 Task: Create a rule from the Routing list, Task moved to a section -> Set Priority in the project AgileBolt , set the section as To-Do and set the priority of the task as  High
Action: Mouse moved to (1315, 215)
Screenshot: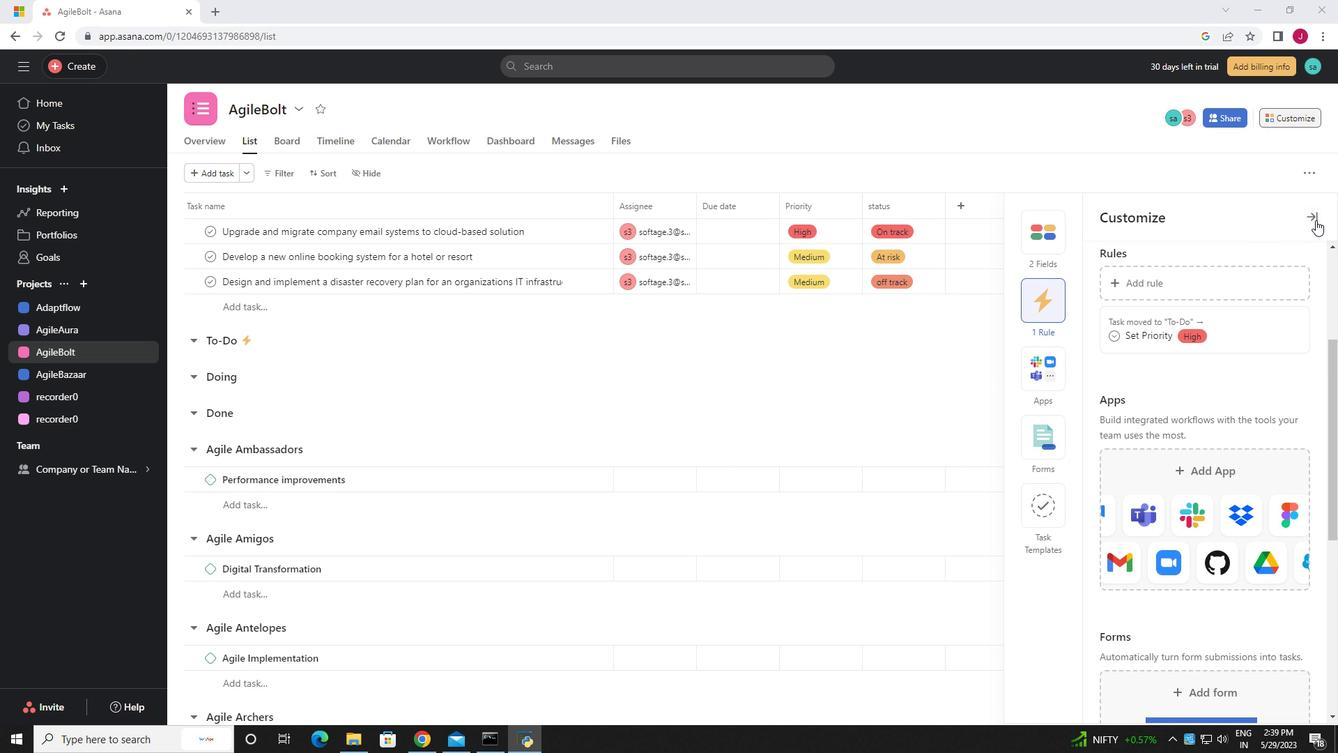 
Action: Mouse pressed left at (1315, 215)
Screenshot: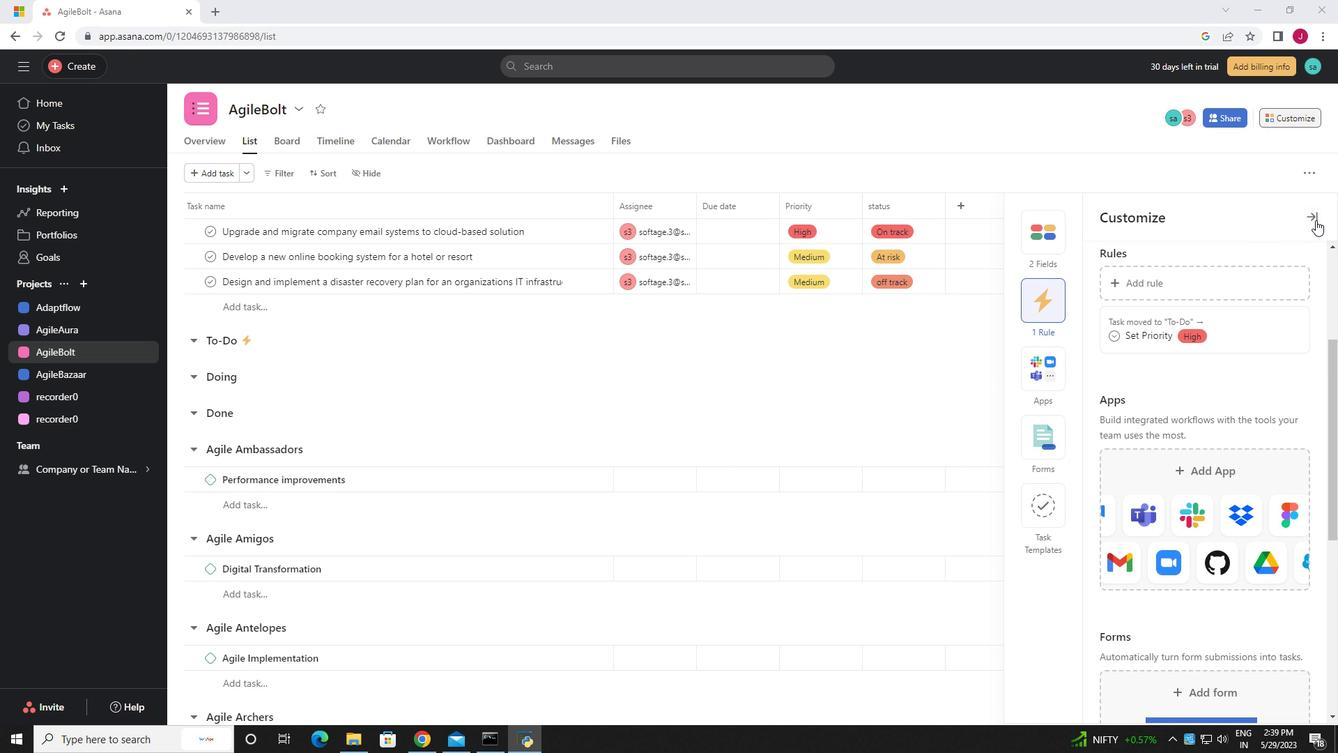
Action: Mouse moved to (1287, 117)
Screenshot: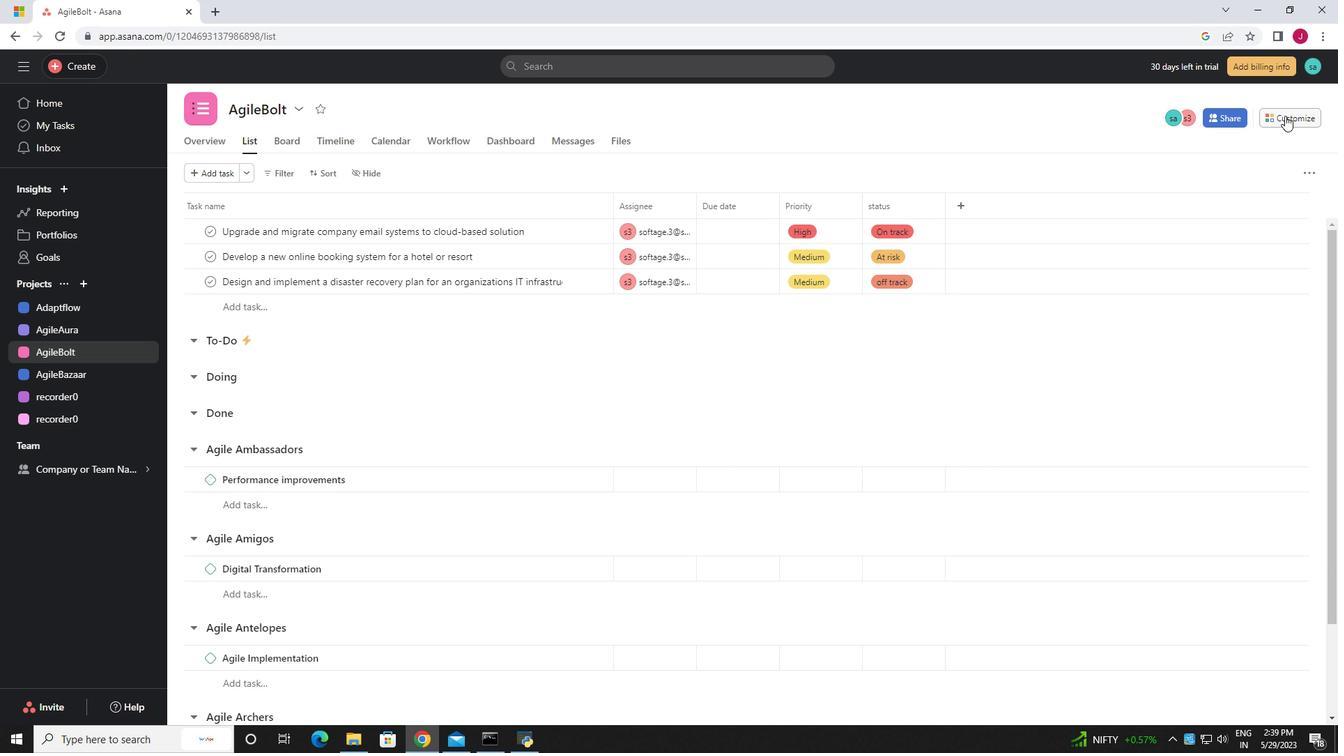 
Action: Mouse pressed left at (1287, 117)
Screenshot: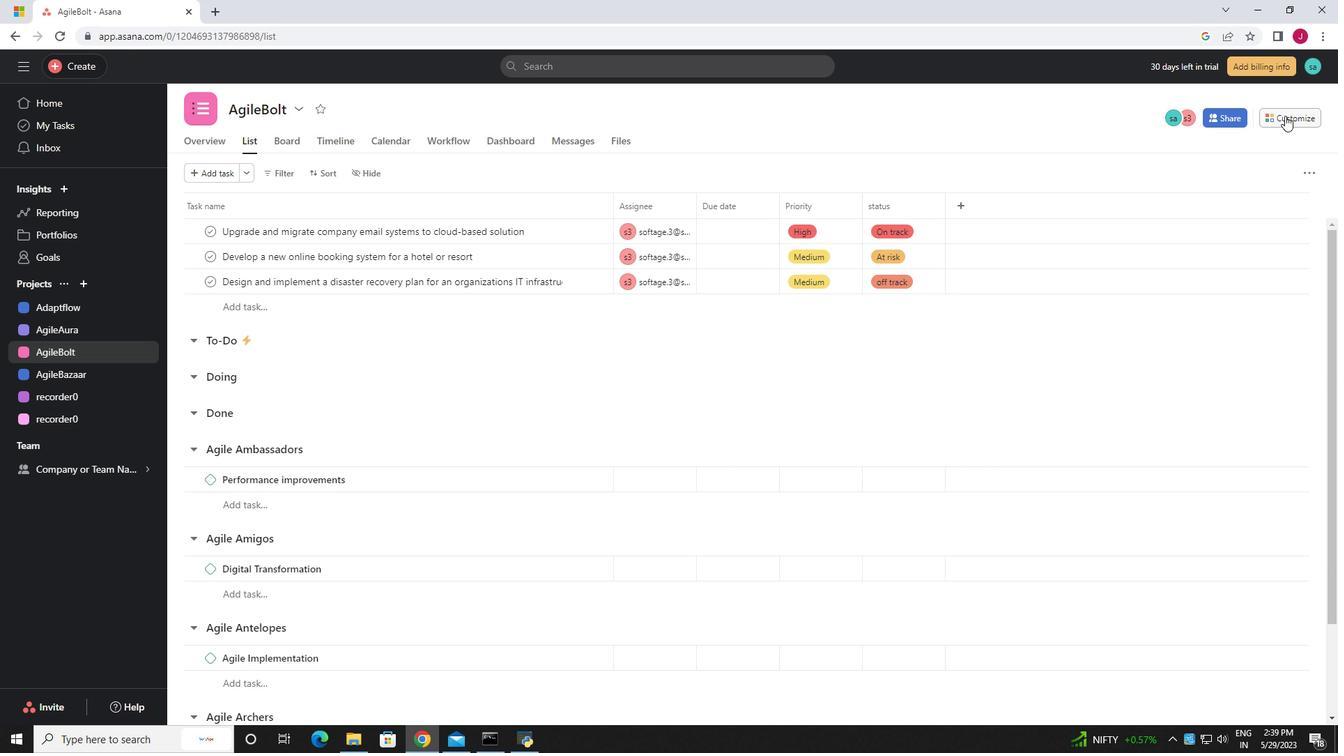 
Action: Mouse moved to (1052, 300)
Screenshot: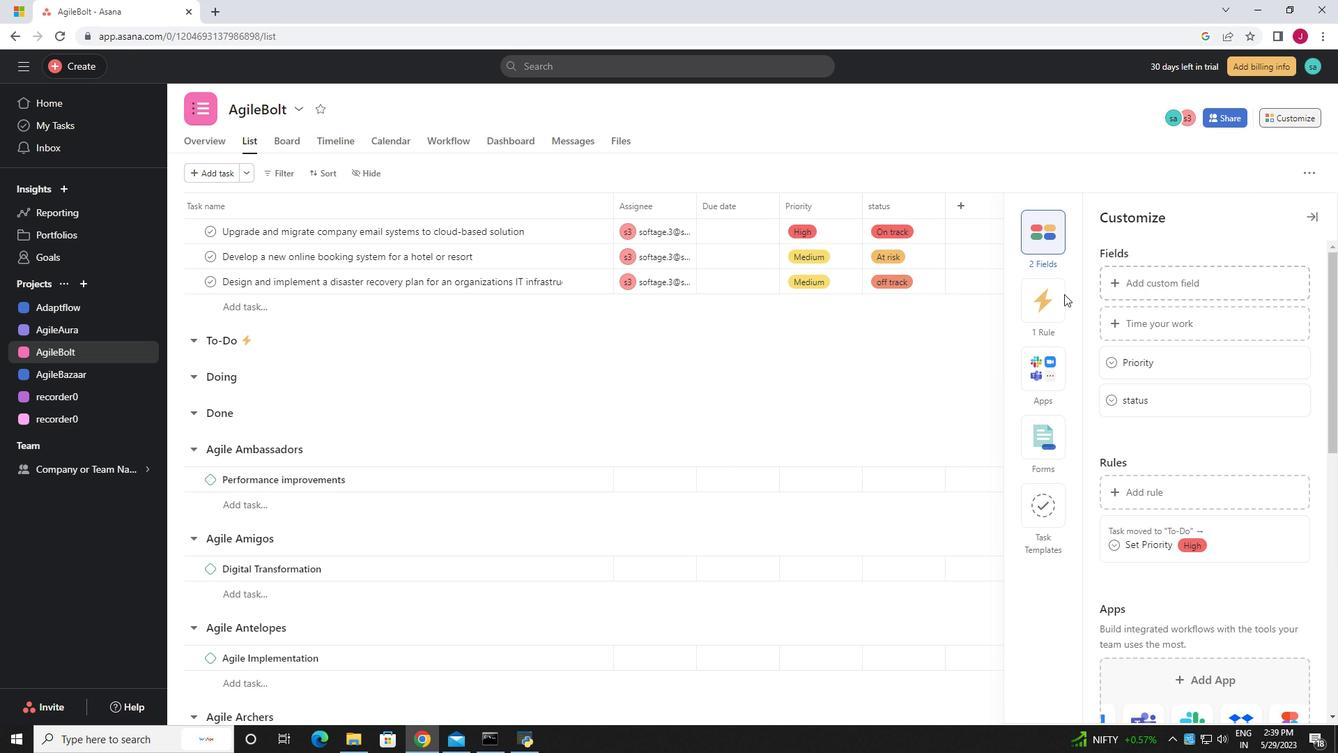 
Action: Mouse pressed left at (1052, 300)
Screenshot: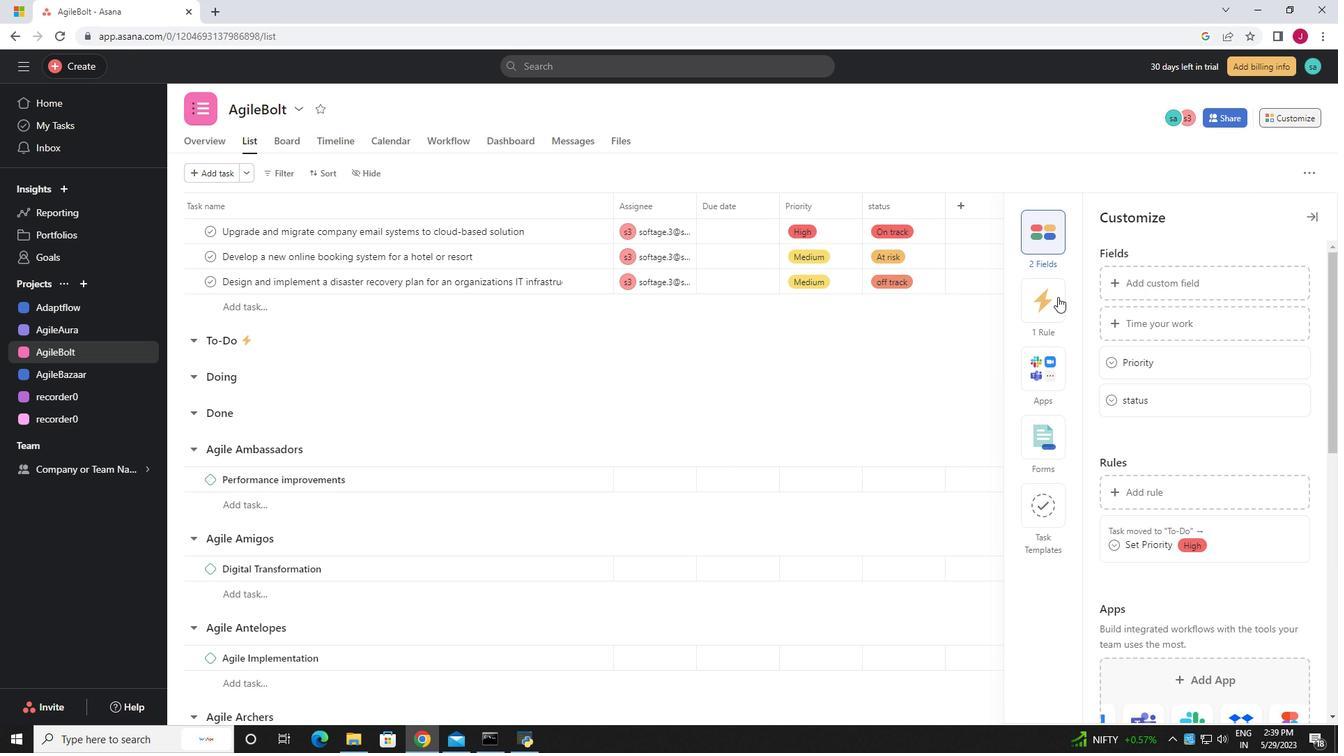 
Action: Mouse moved to (1151, 285)
Screenshot: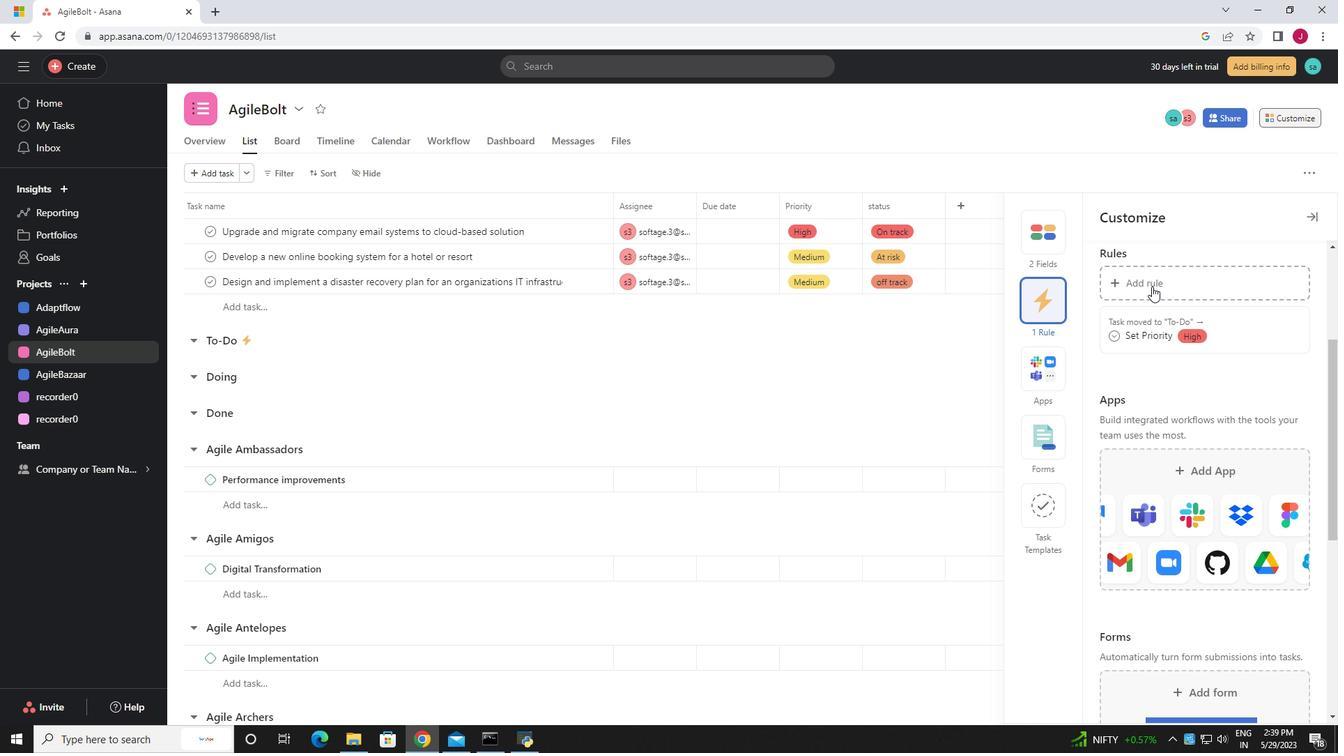 
Action: Mouse pressed left at (1151, 285)
Screenshot: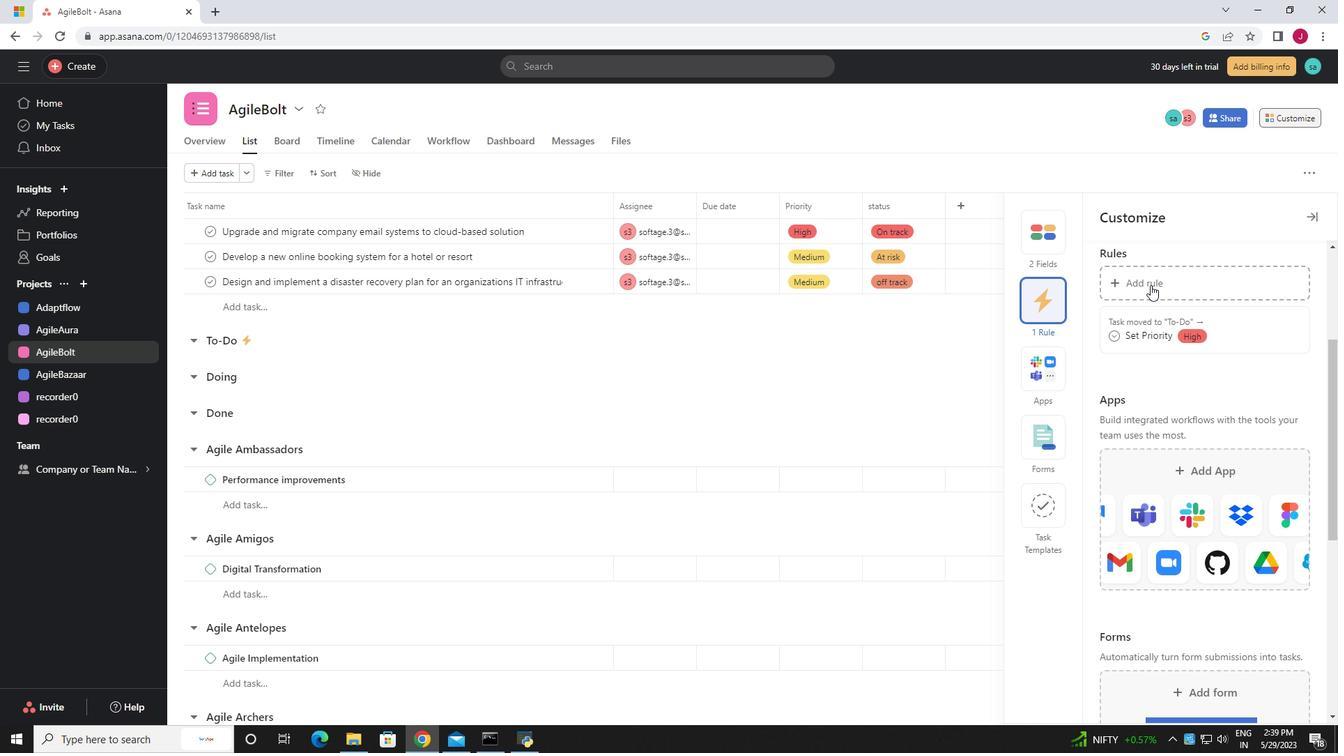 
Action: Mouse moved to (286, 188)
Screenshot: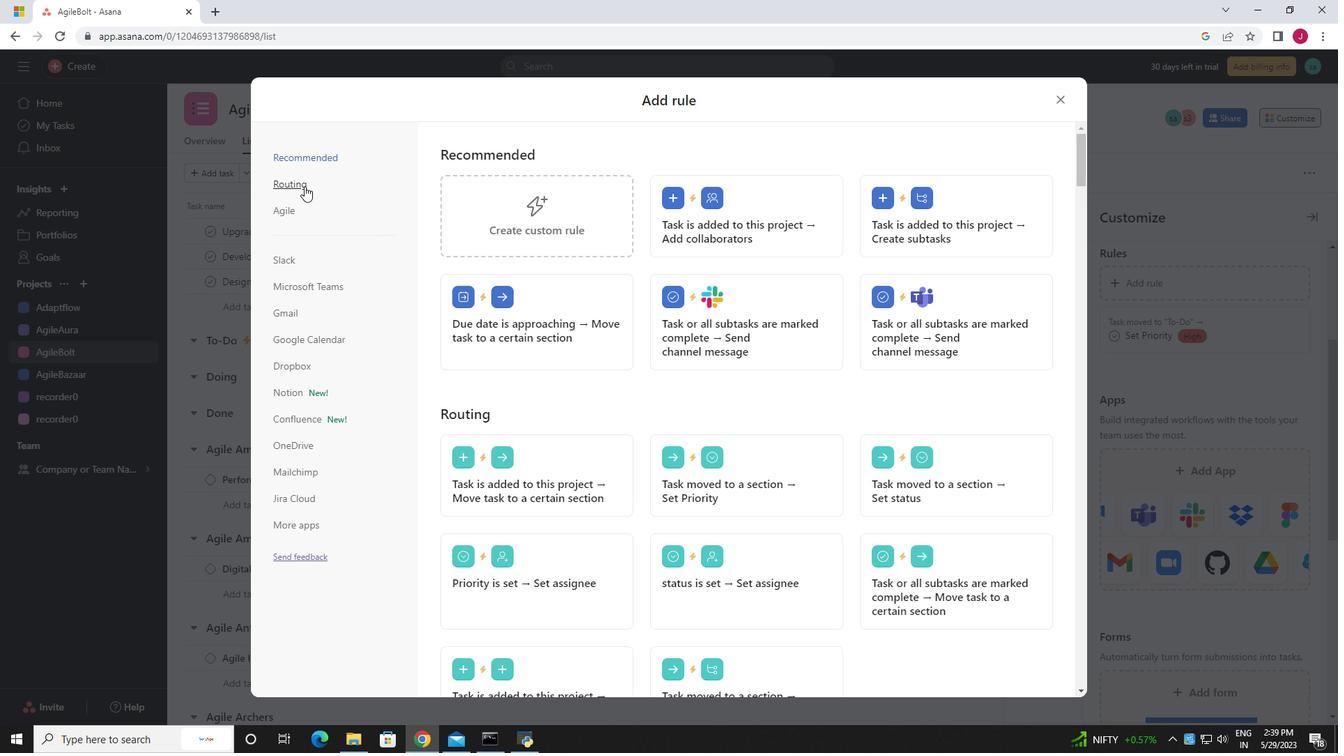 
Action: Mouse pressed left at (286, 188)
Screenshot: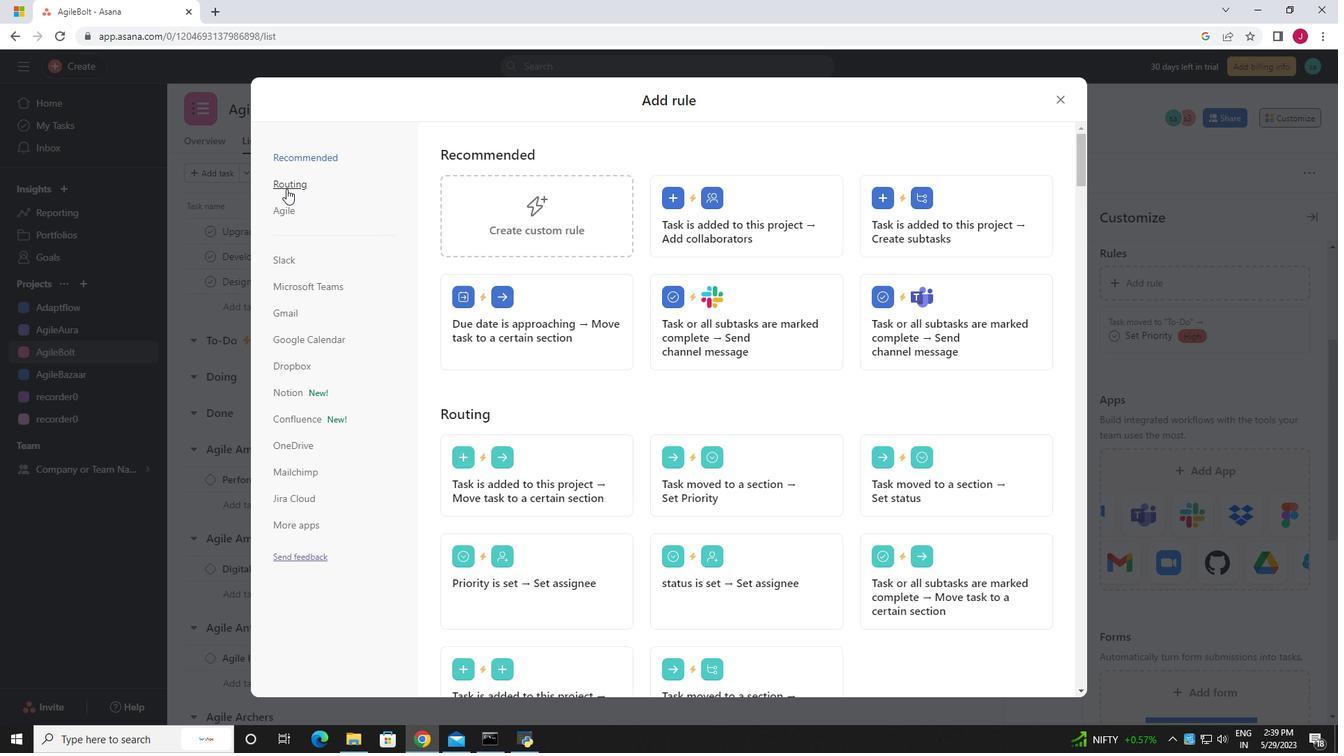 
Action: Mouse moved to (761, 211)
Screenshot: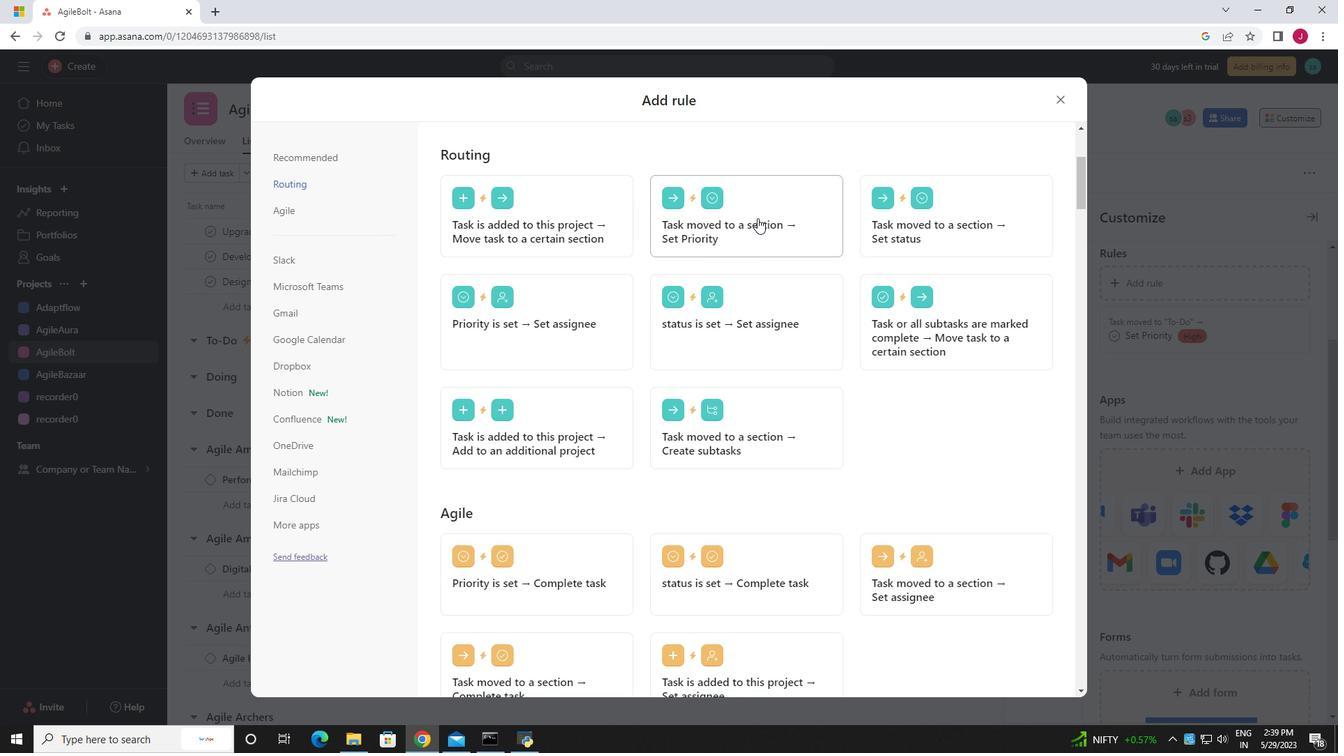 
Action: Mouse pressed left at (761, 211)
Screenshot: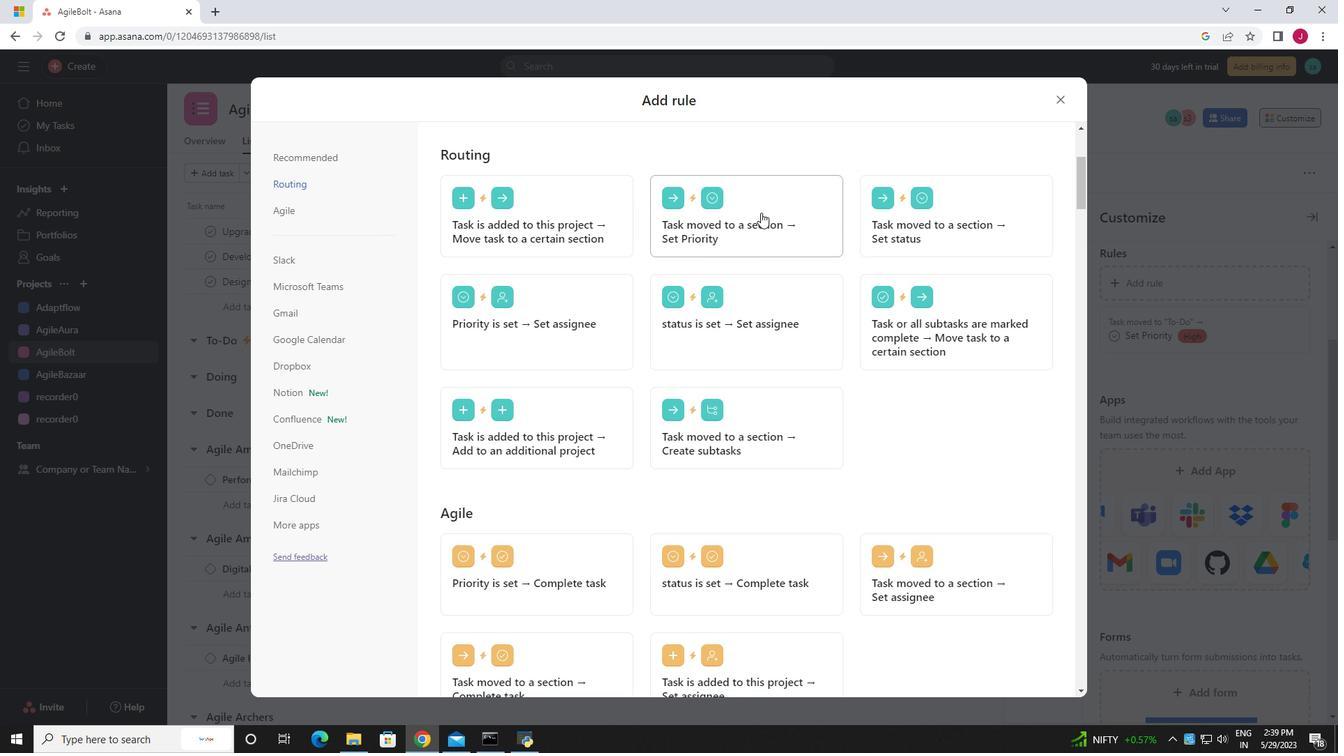 
Action: Mouse moved to (507, 378)
Screenshot: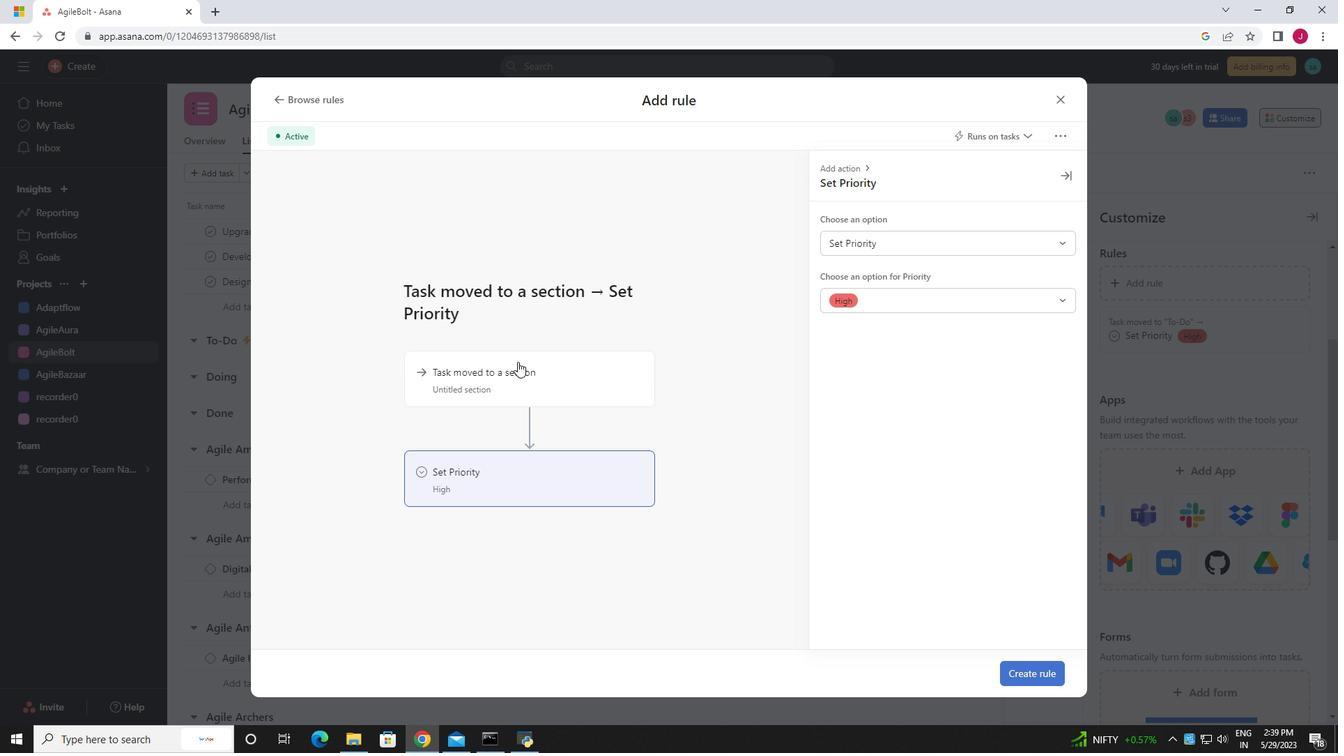 
Action: Mouse pressed left at (507, 378)
Screenshot: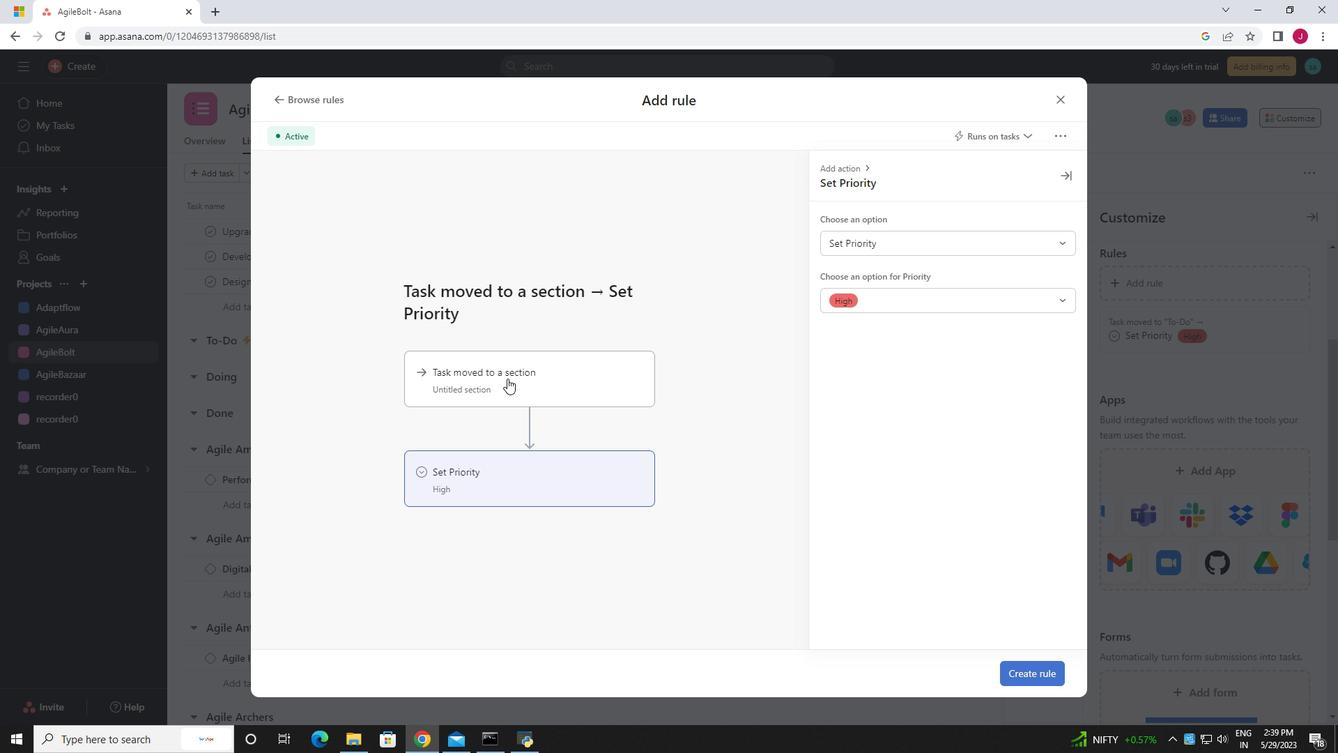 
Action: Mouse moved to (861, 232)
Screenshot: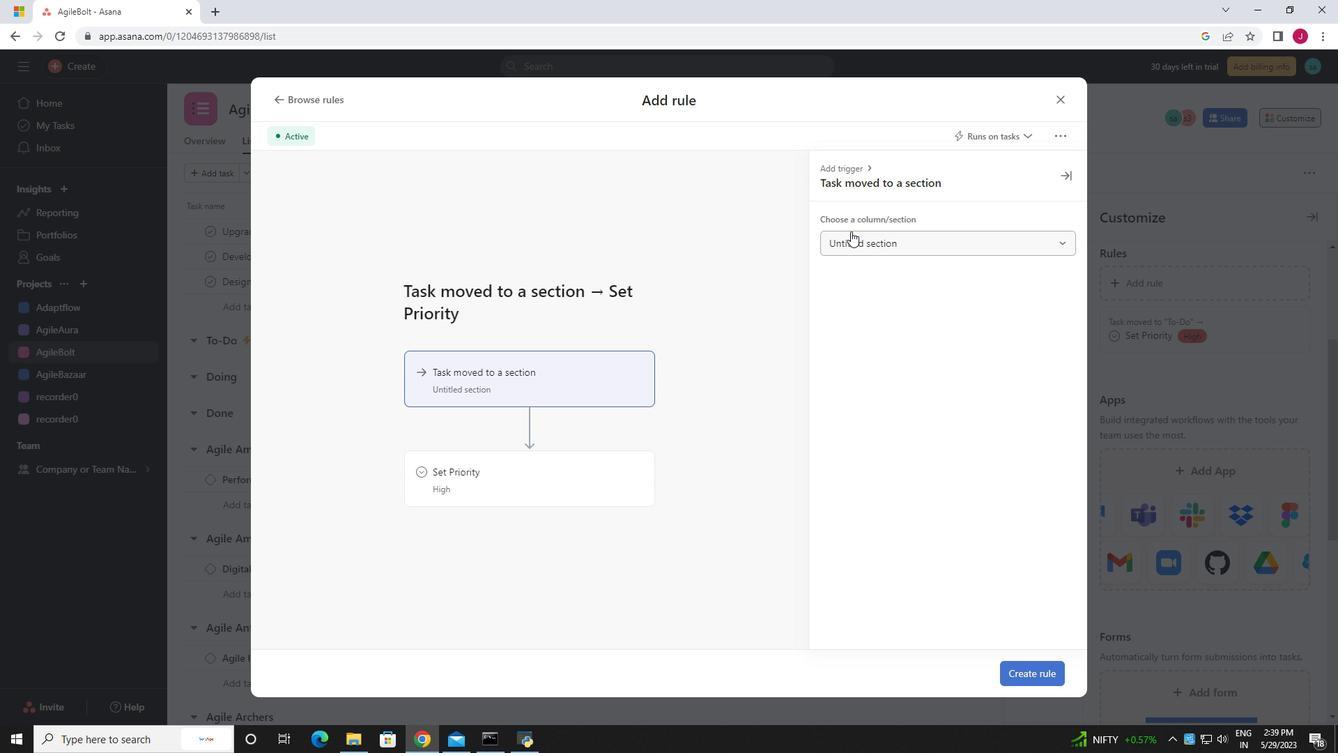 
Action: Mouse pressed left at (861, 232)
Screenshot: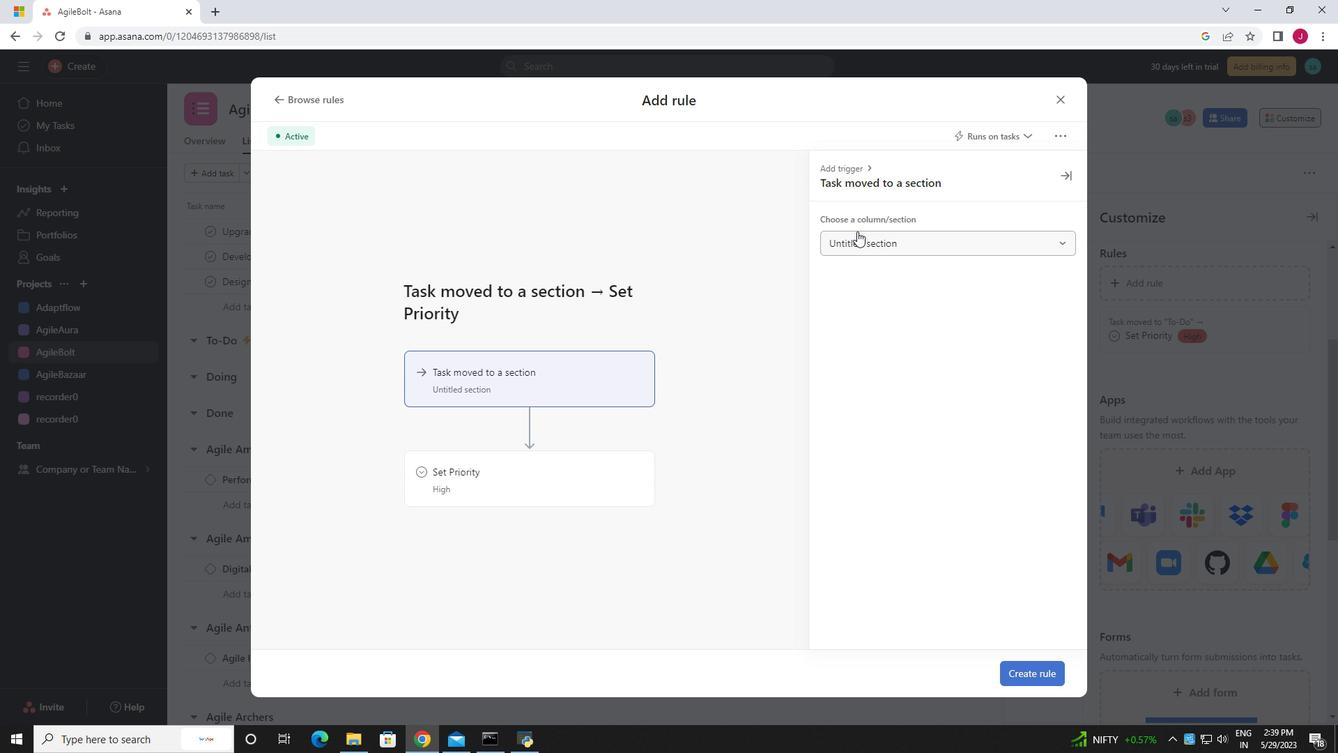 
Action: Mouse moved to (880, 301)
Screenshot: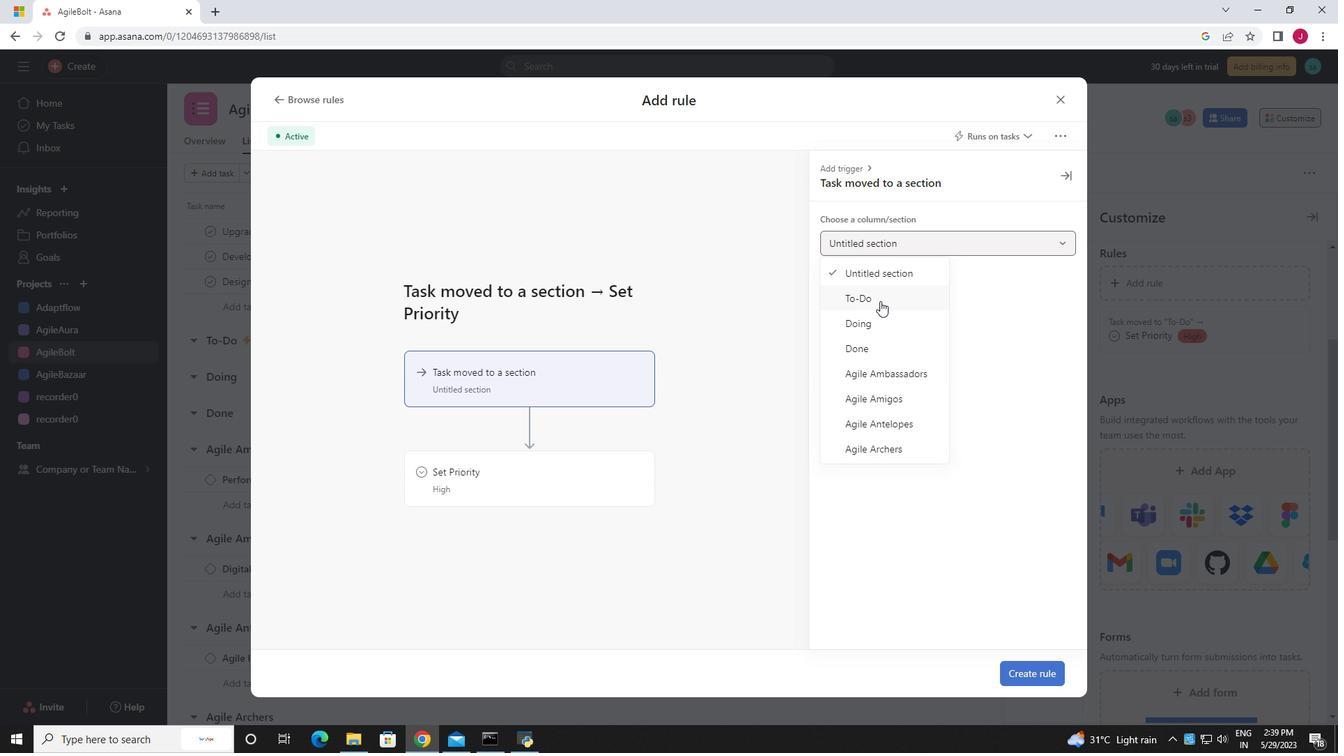 
Action: Mouse pressed left at (880, 301)
Screenshot: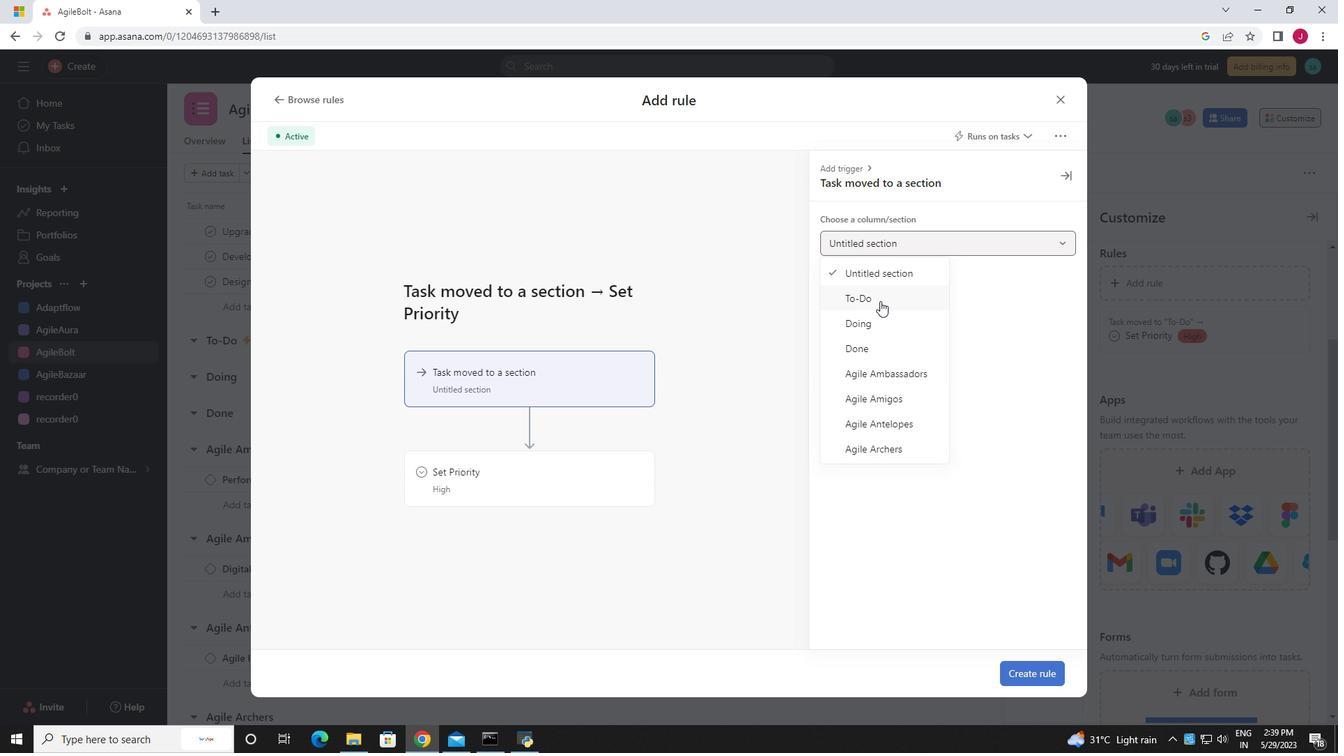 
Action: Mouse moved to (511, 477)
Screenshot: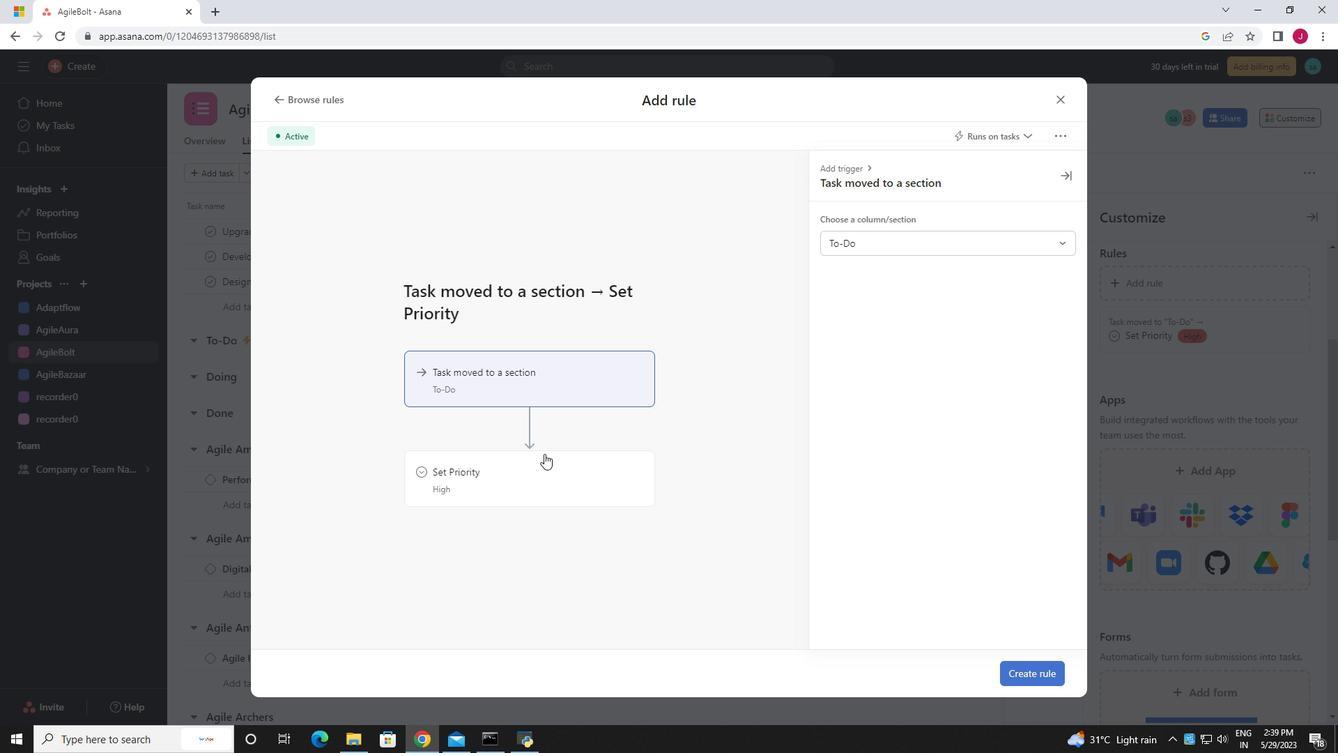 
Action: Mouse pressed left at (511, 477)
Screenshot: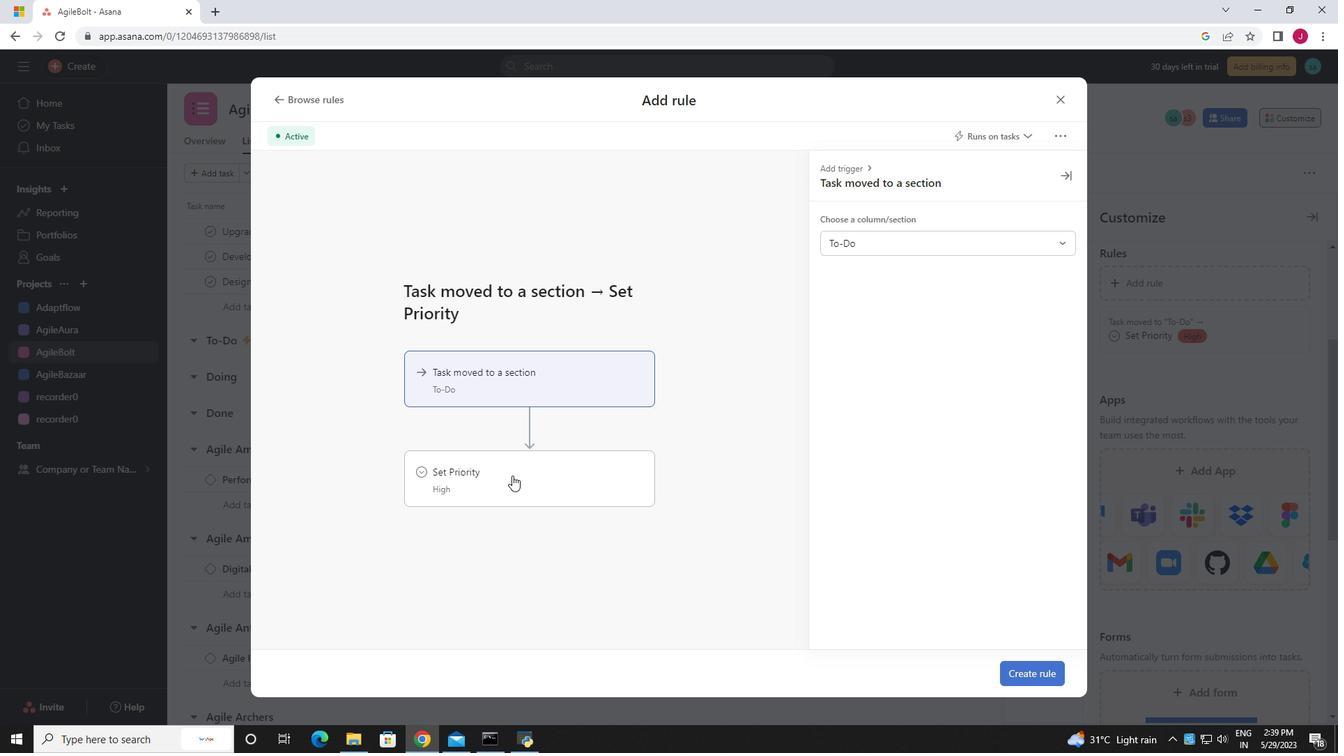 
Action: Mouse moved to (596, 552)
Screenshot: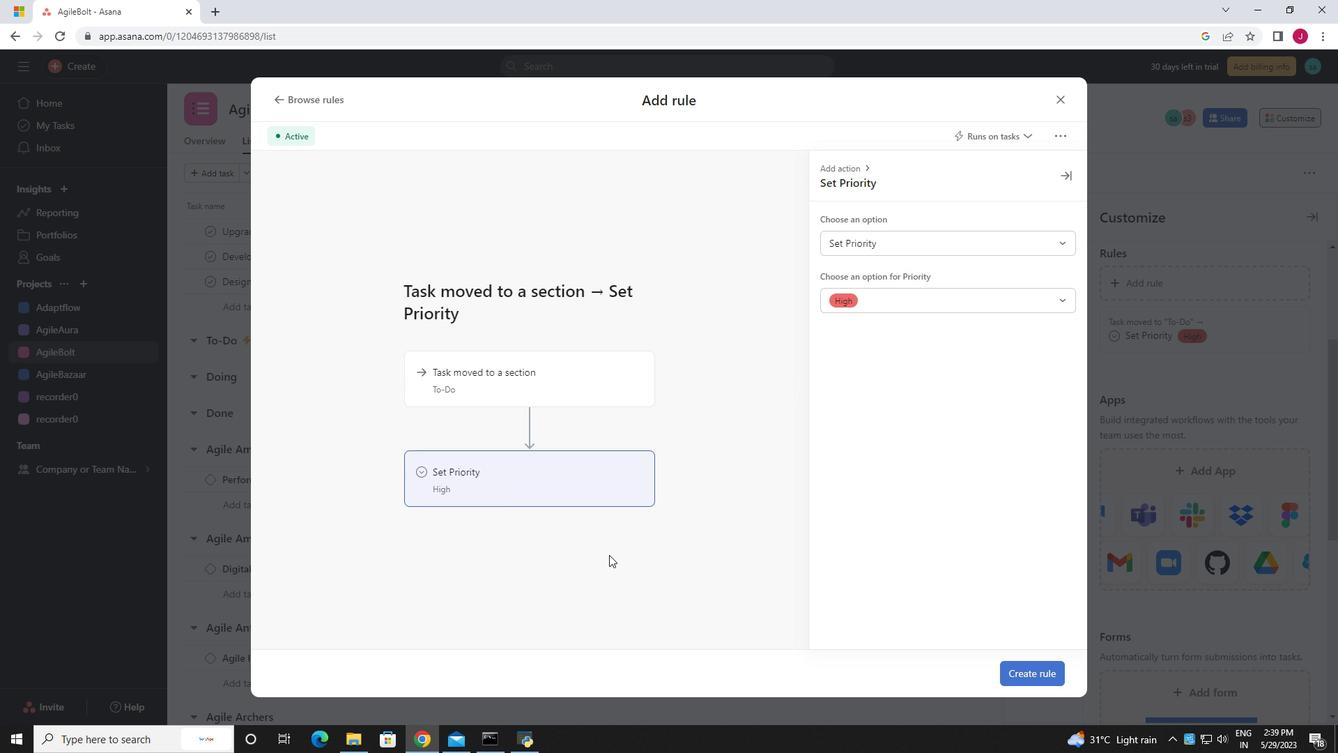 
Action: Mouse pressed left at (596, 552)
Screenshot: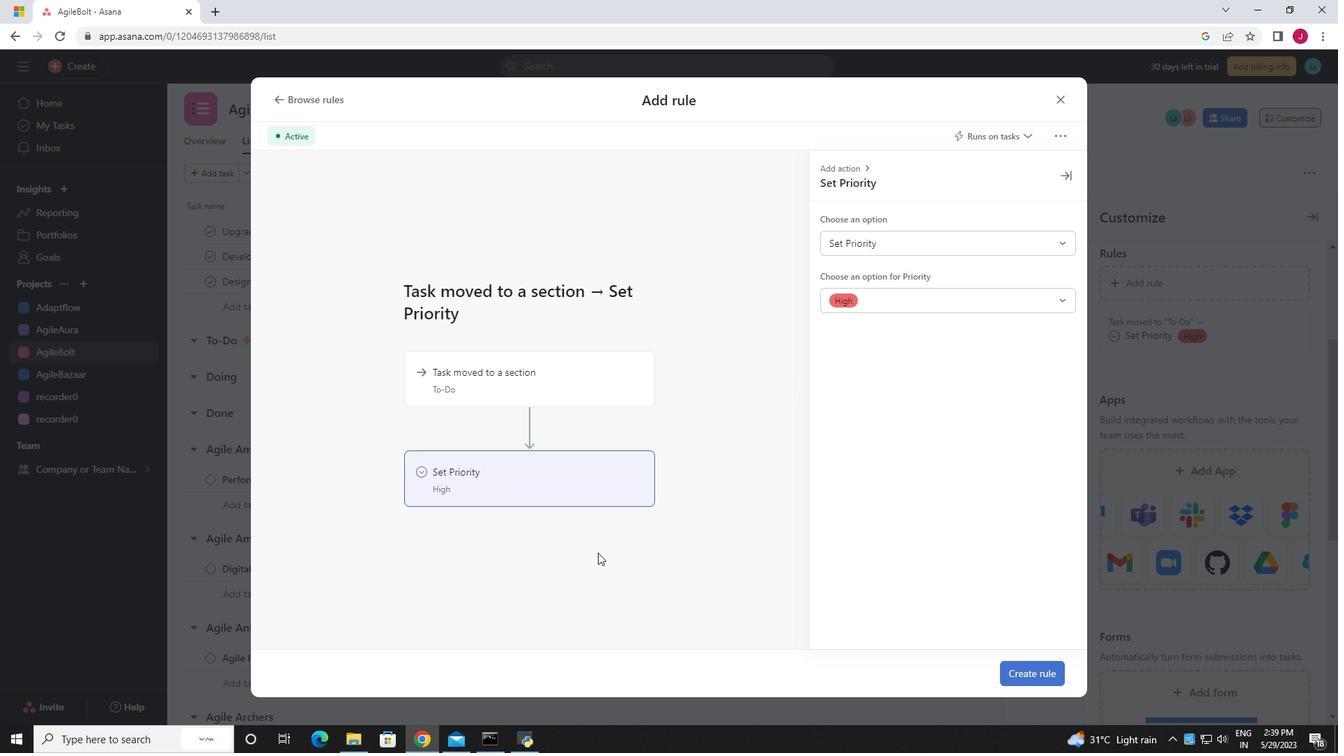 
Action: Mouse moved to (1029, 669)
Screenshot: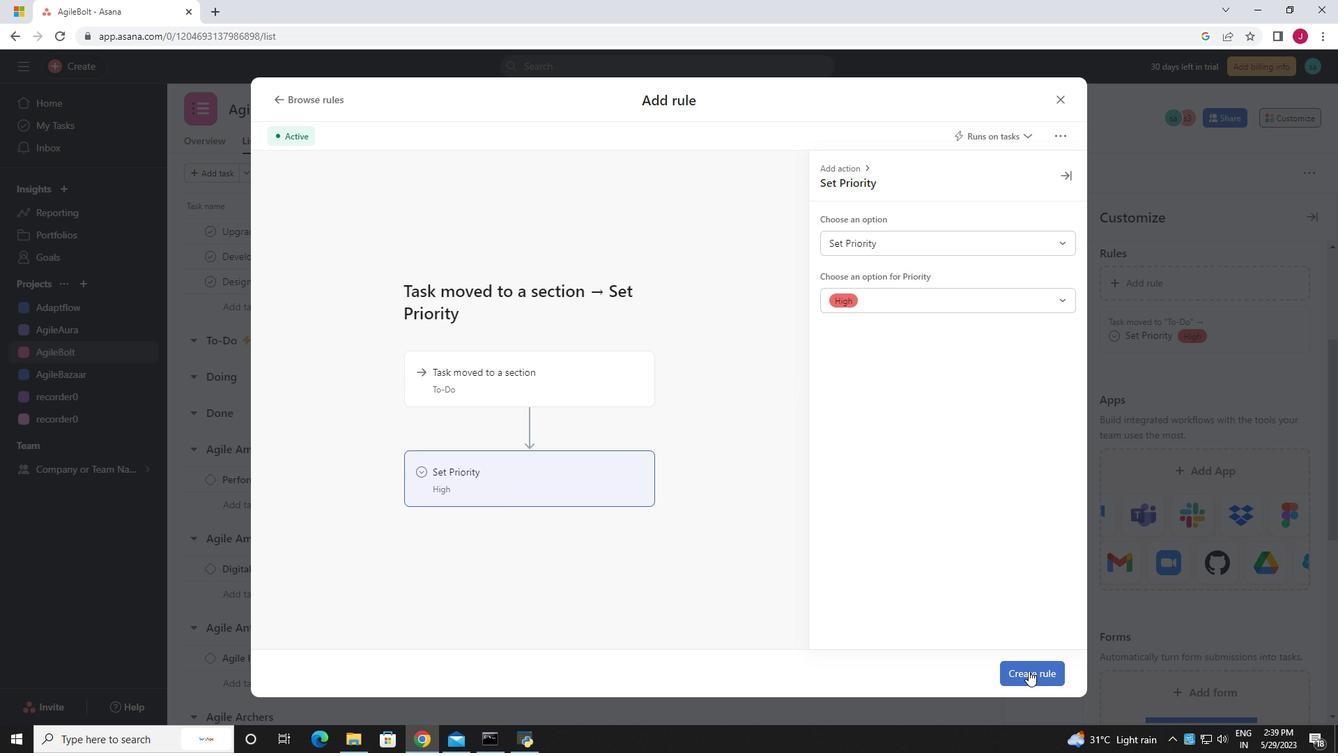 
Action: Mouse pressed left at (1029, 669)
Screenshot: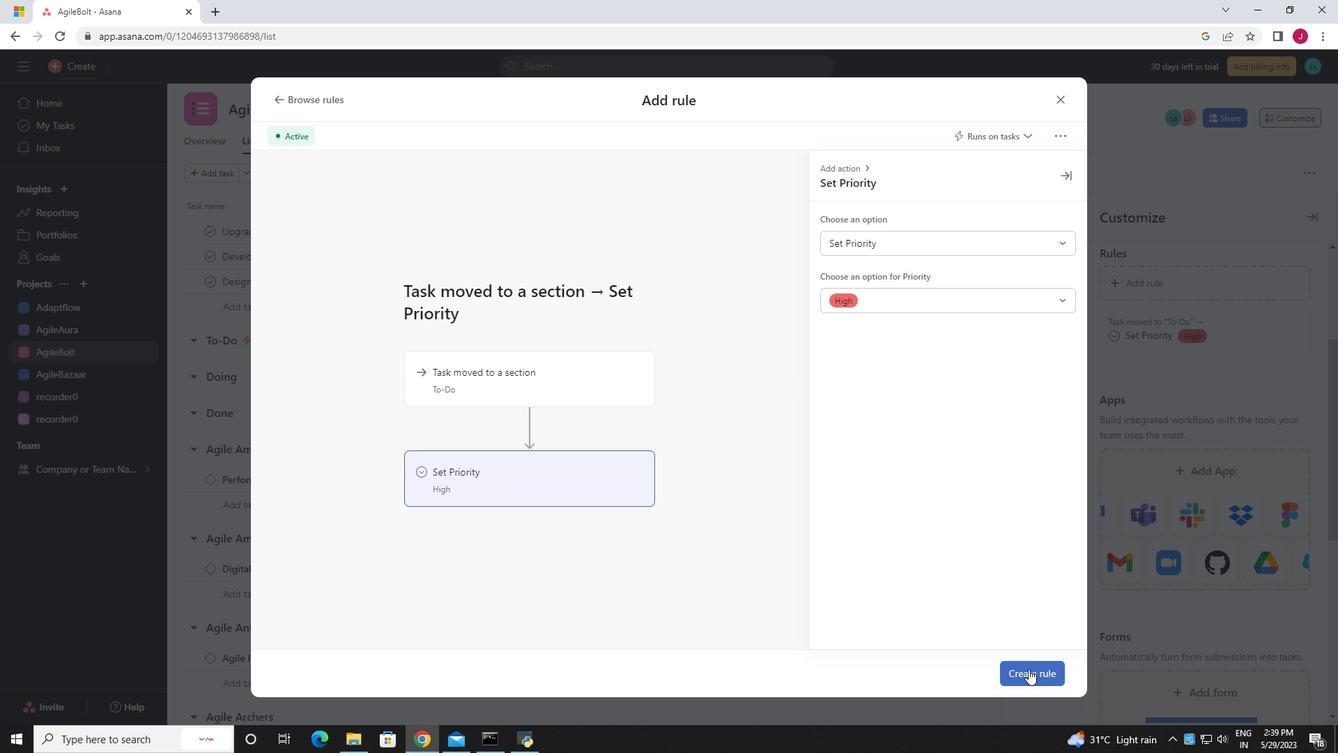 
Action: Mouse moved to (938, 425)
Screenshot: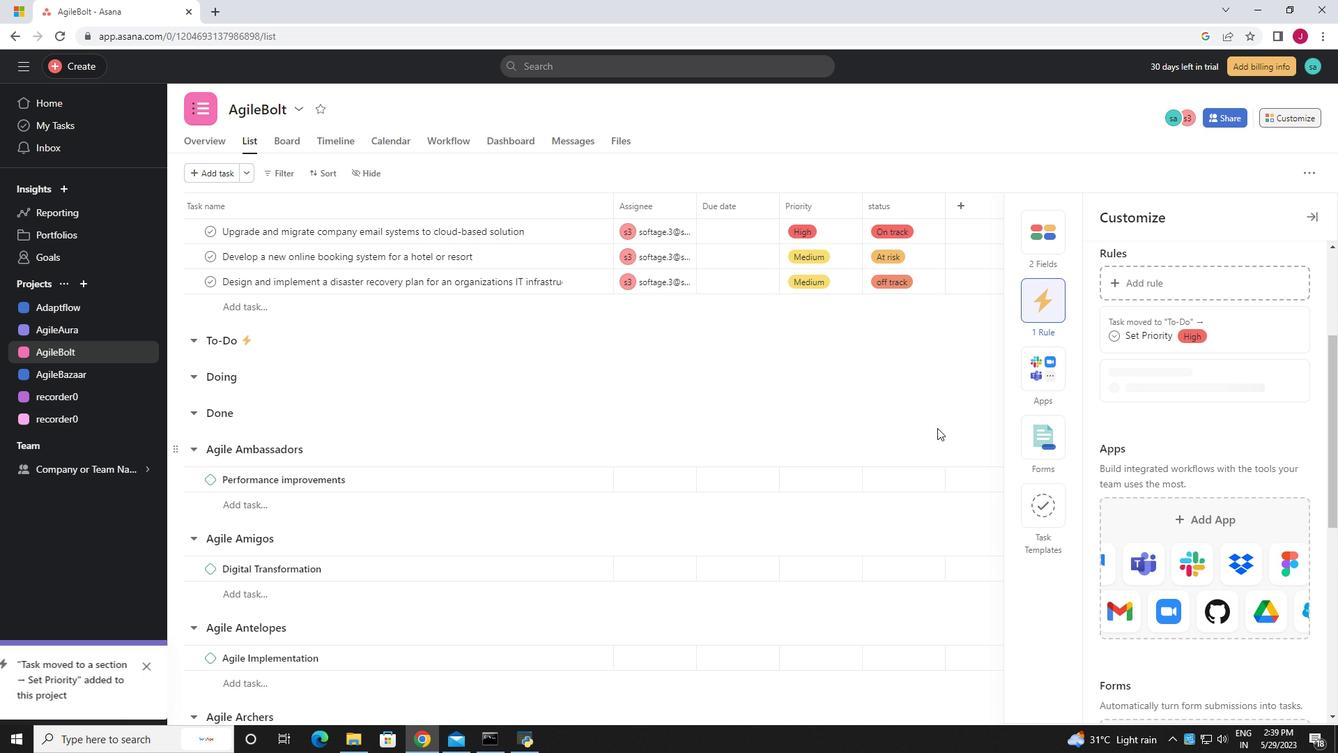 
